 Task: Move the task Integrate website with a new search engine optimization (SEO) tool to the section Done in the project AuraTech and filter the tasks in the project by Incomplete tasks
Action: Mouse moved to (698, 267)
Screenshot: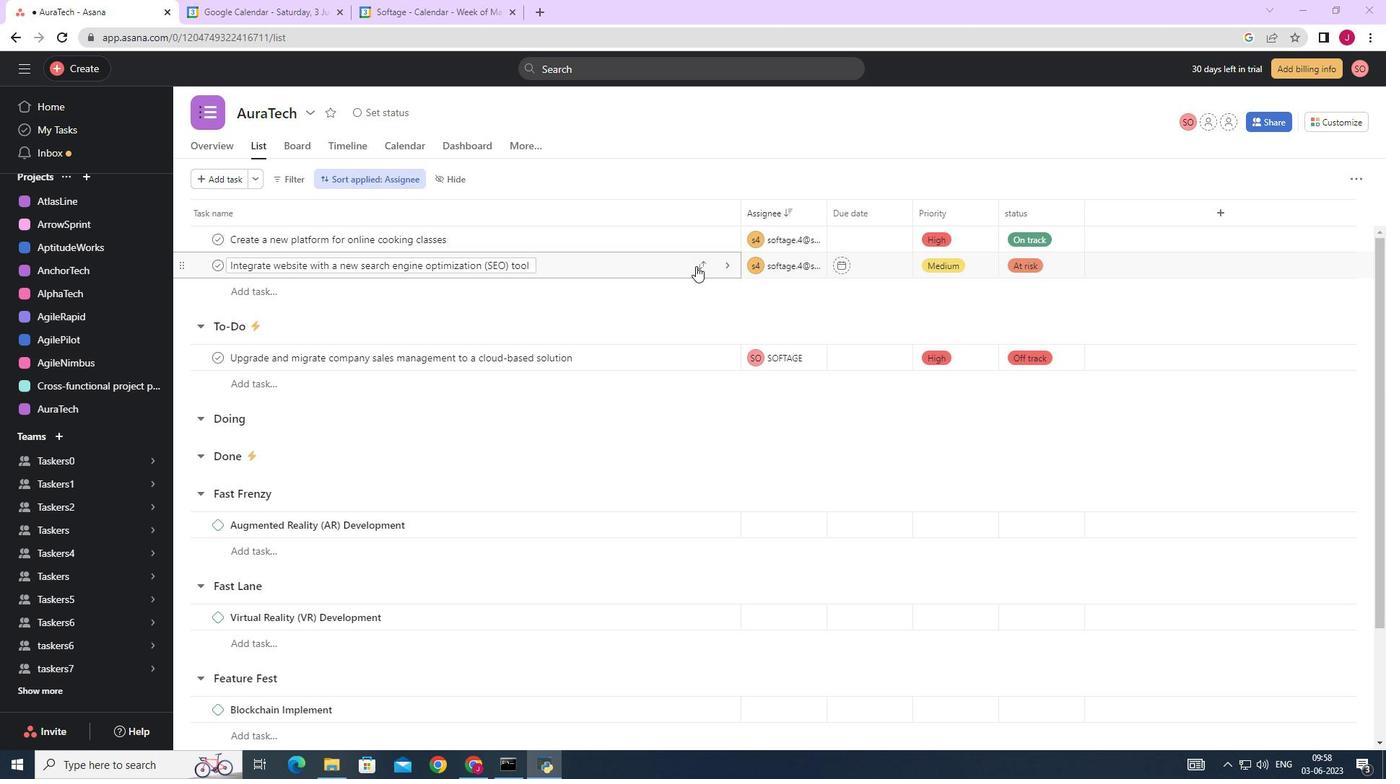 
Action: Mouse pressed left at (698, 267)
Screenshot: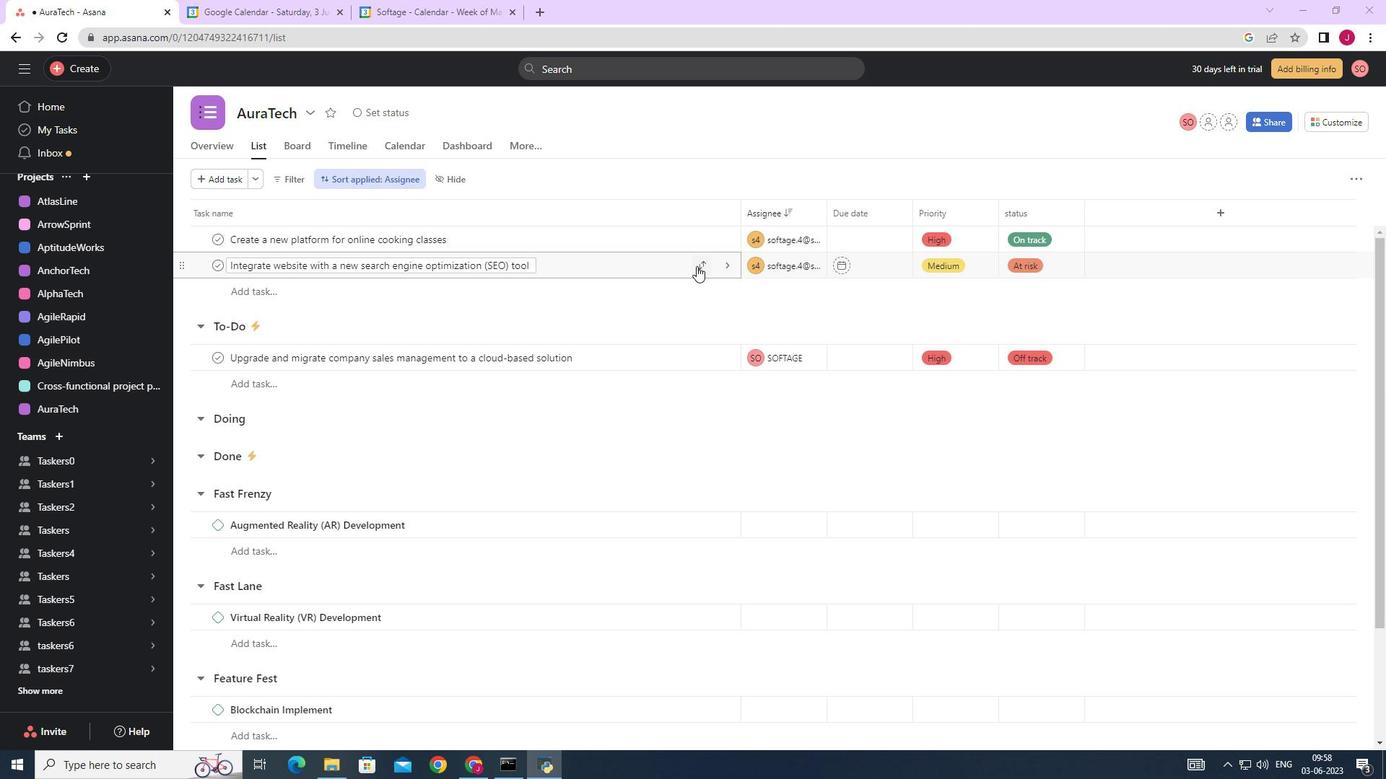 
Action: Mouse moved to (633, 393)
Screenshot: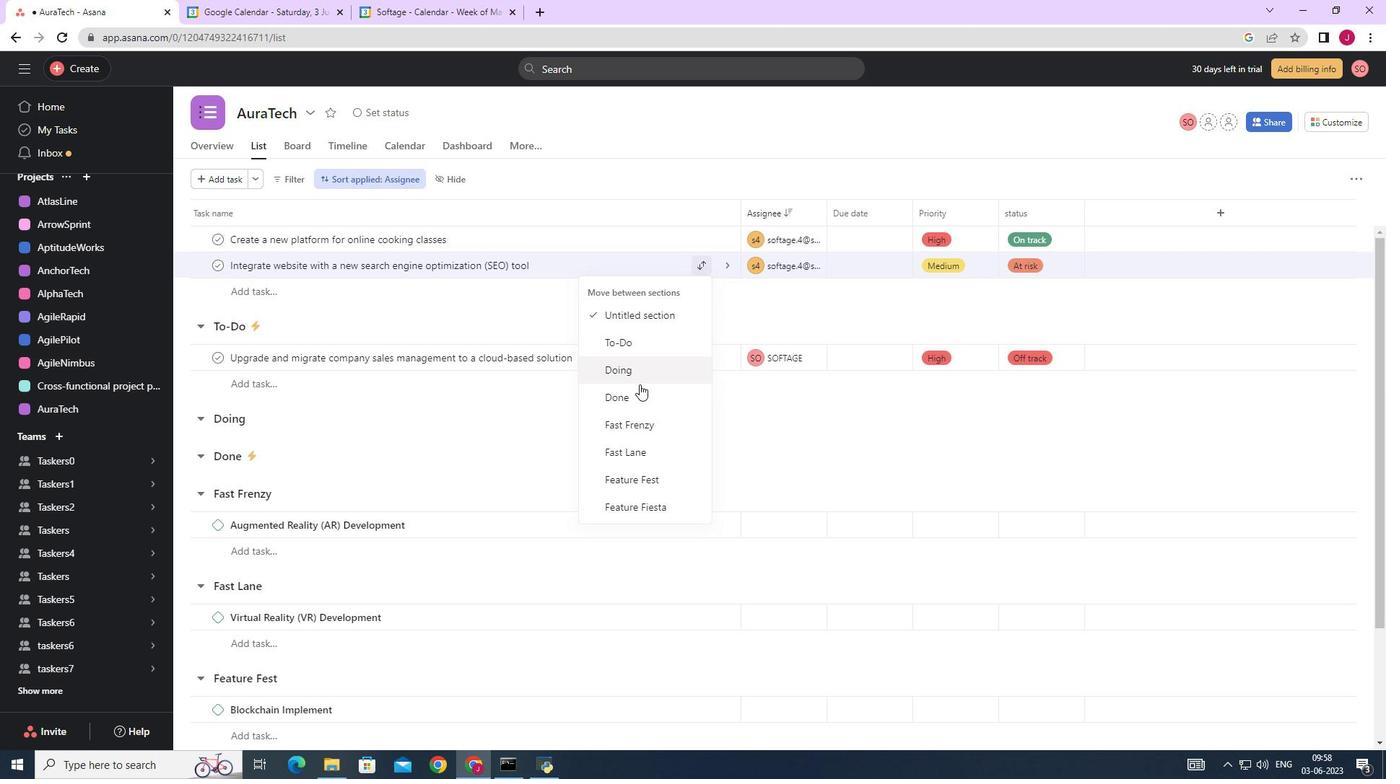 
Action: Mouse pressed left at (633, 393)
Screenshot: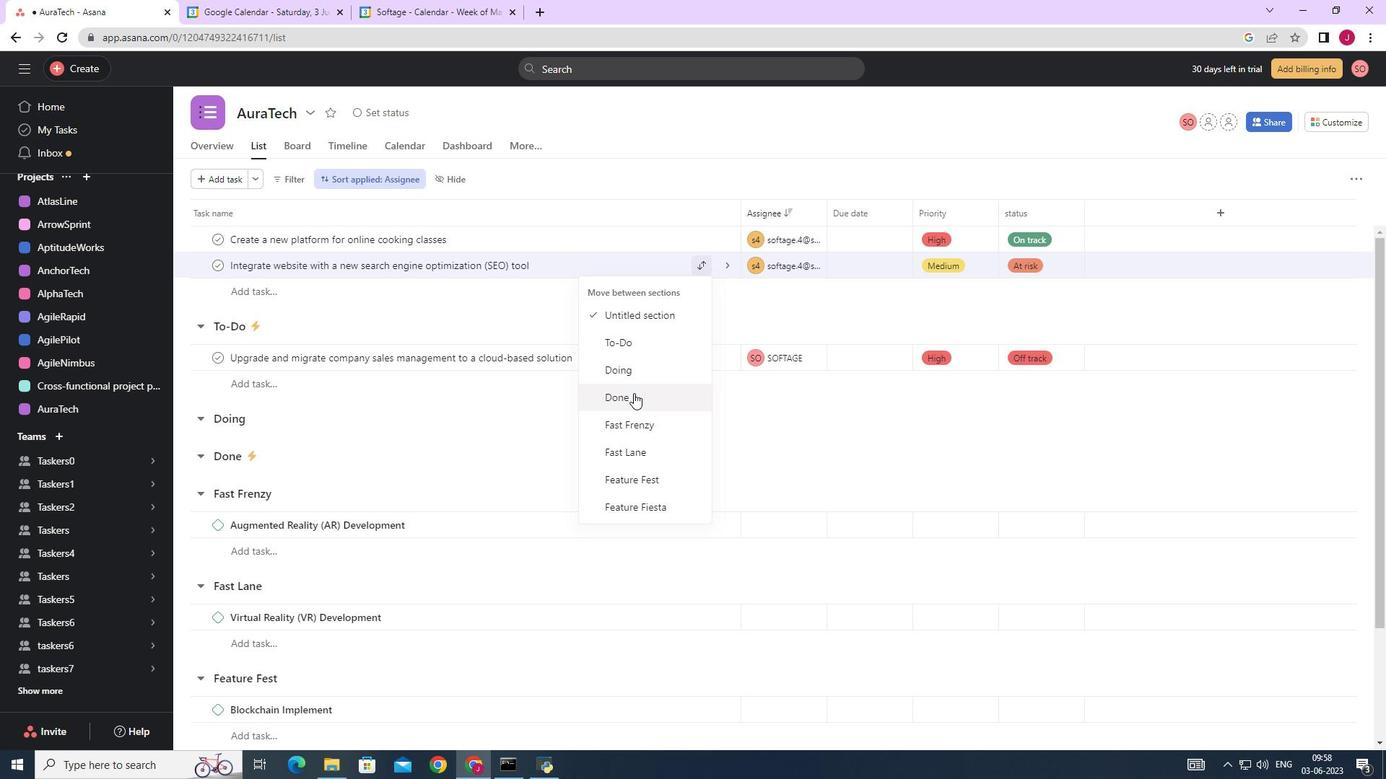 
Action: Mouse moved to (293, 176)
Screenshot: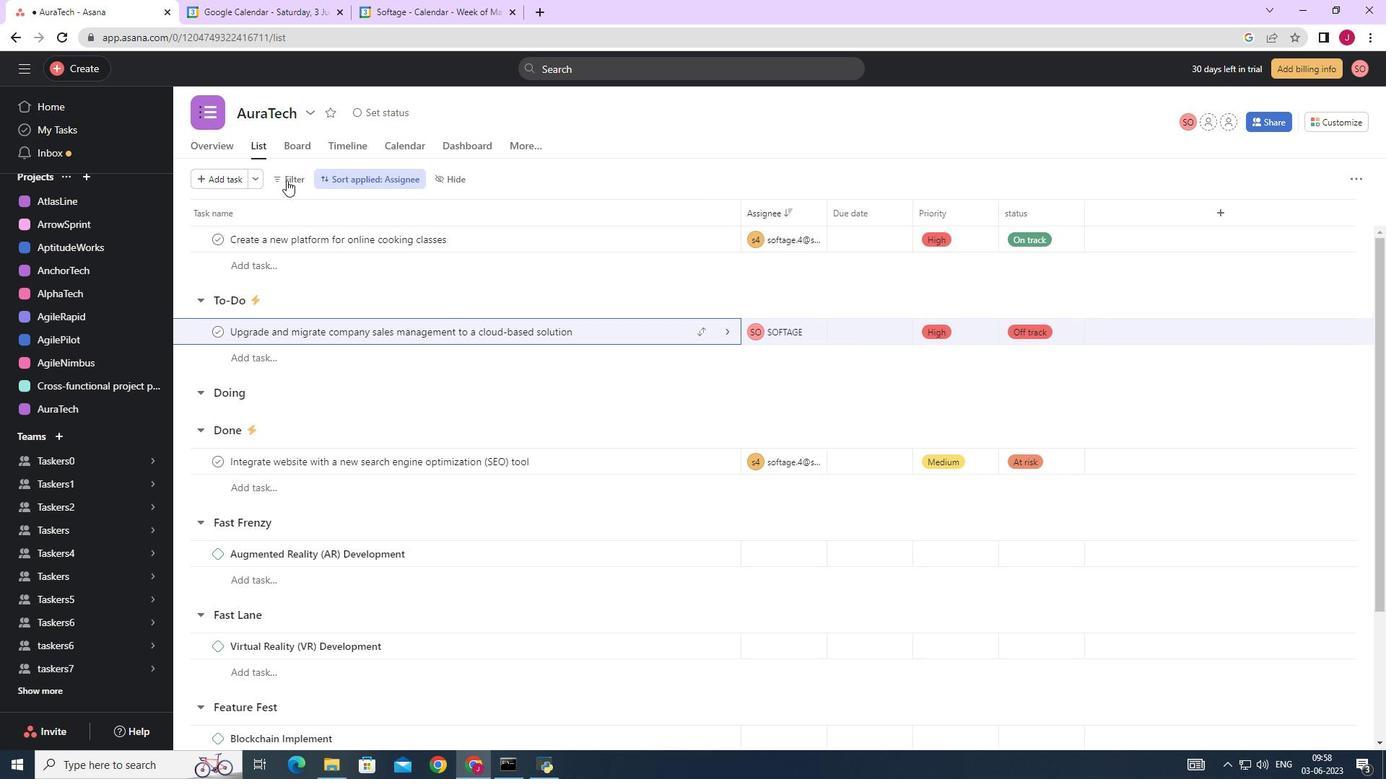 
Action: Mouse pressed left at (293, 176)
Screenshot: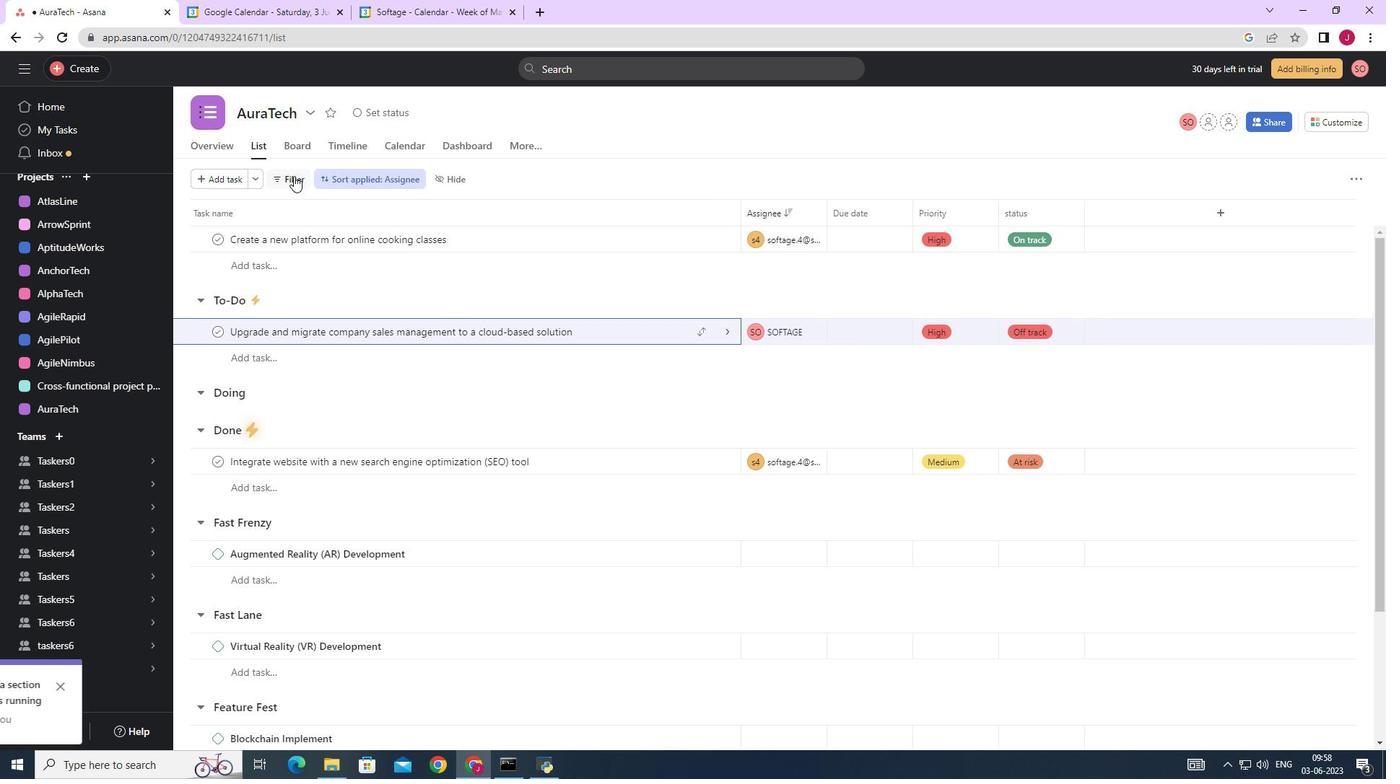 
Action: Mouse moved to (324, 234)
Screenshot: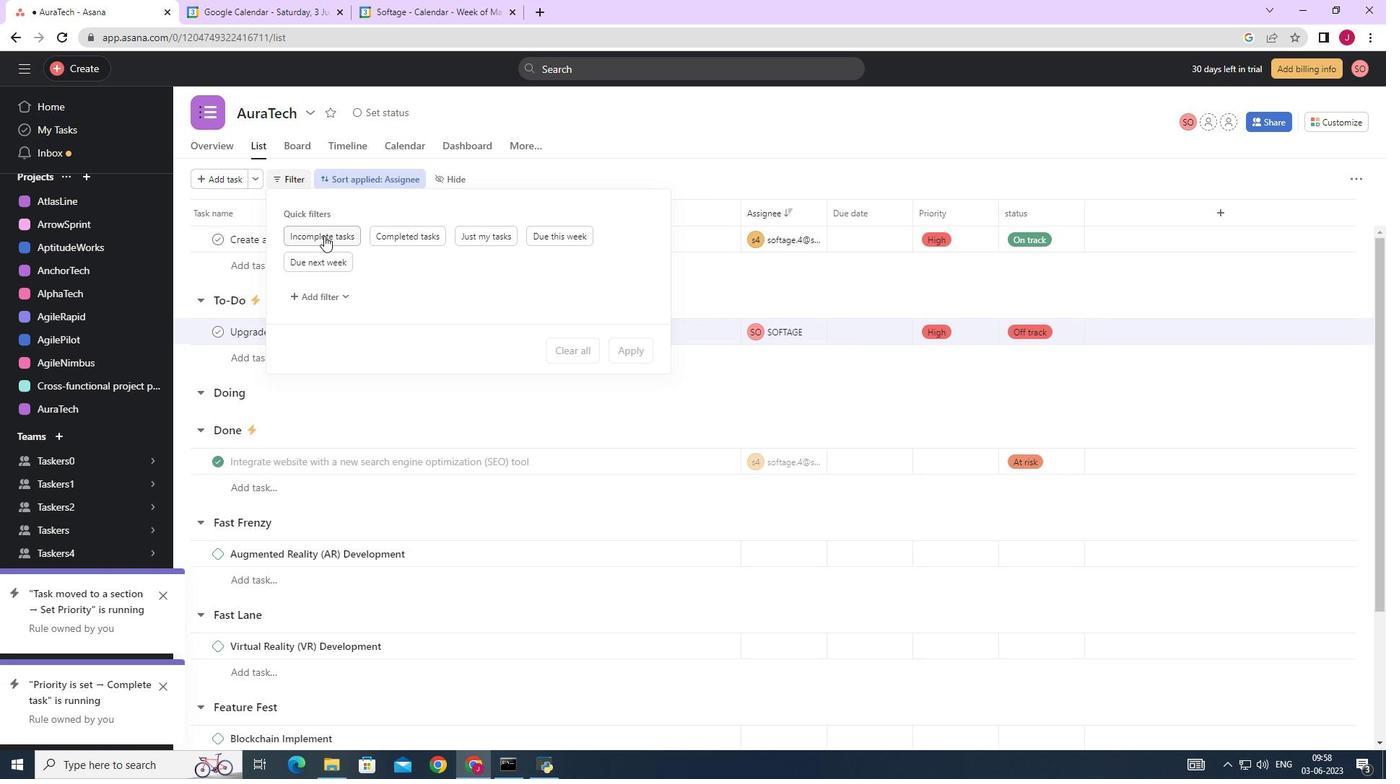 
Action: Mouse pressed left at (324, 234)
Screenshot: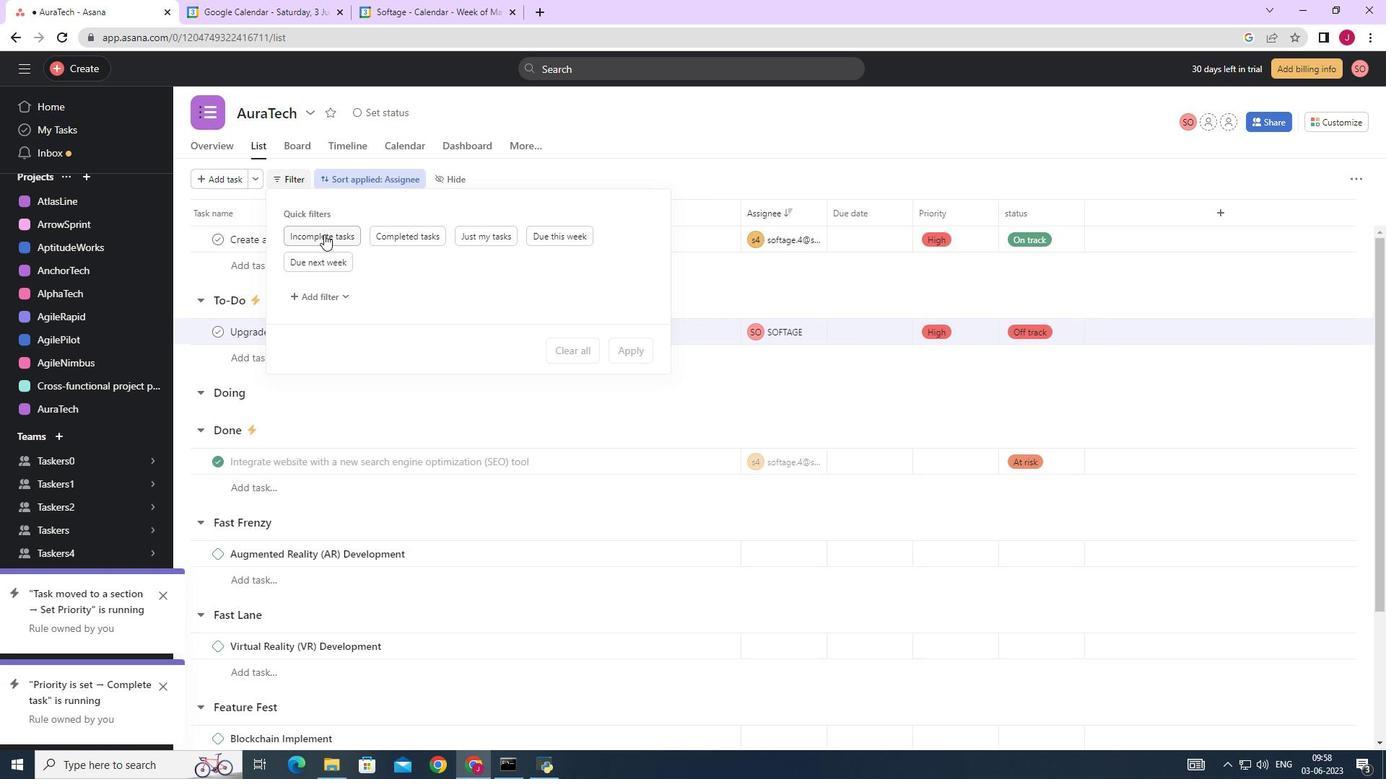 
Action: Mouse moved to (355, 254)
Screenshot: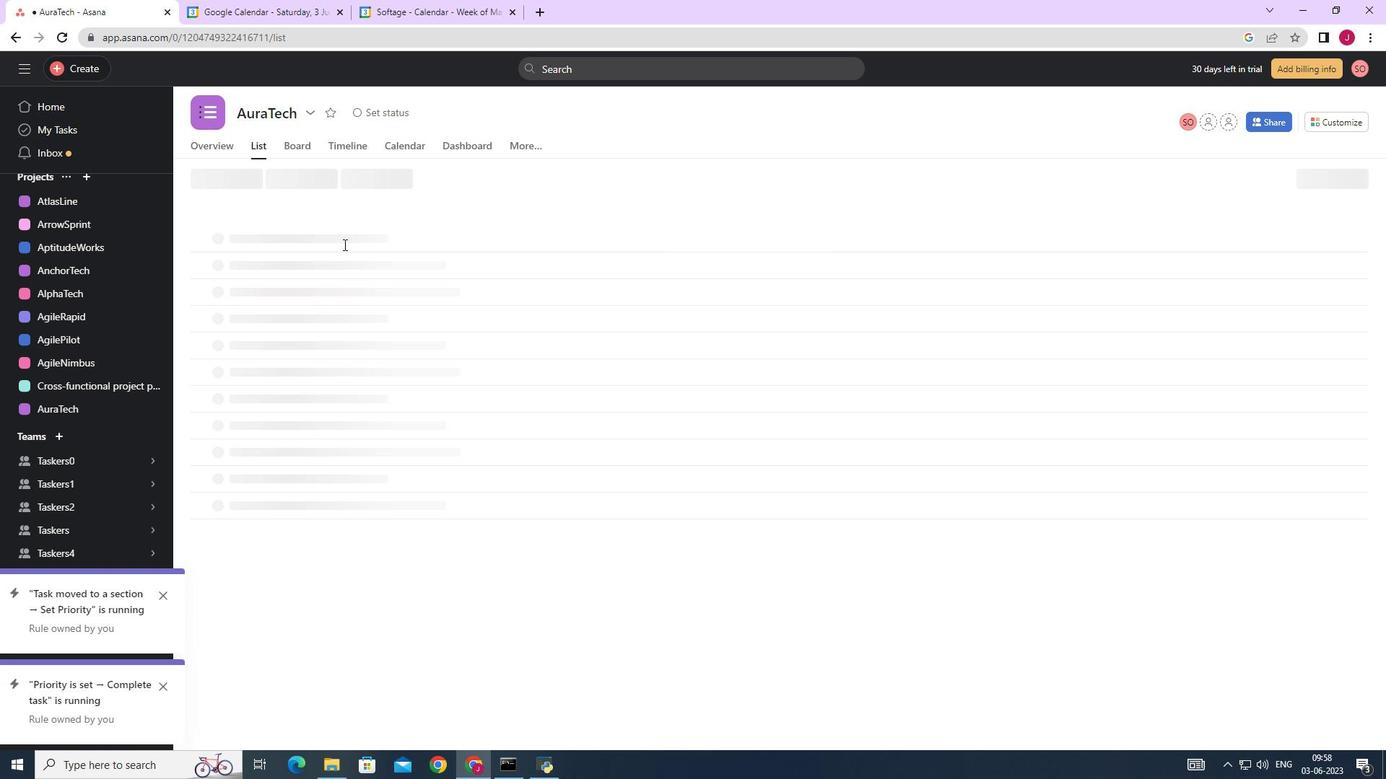 
